 Task: Add an event with the title Marketing Campaign Assessment and Fine-tuning, date ''2024/04/08'', time 8:50 AM to 10:50 AMand add a description: The session will conclude with a wrap-up discussion, where mentees can reflect on the insights gained and mentors can offer any final words of encouragement. Participants will have the opportunity to exchange contact information and establish ongoing mentoring relationships beyond the event.Select event color  Grape . Add location for the event as: 987 Via dei Condotti, Rome, Italy, logged in from the account softage.5@softage.netand send the event invitation to softage.9@softage.net and softage.10@softage.net. Set a reminder for the event Daily
Action: Mouse moved to (49, 109)
Screenshot: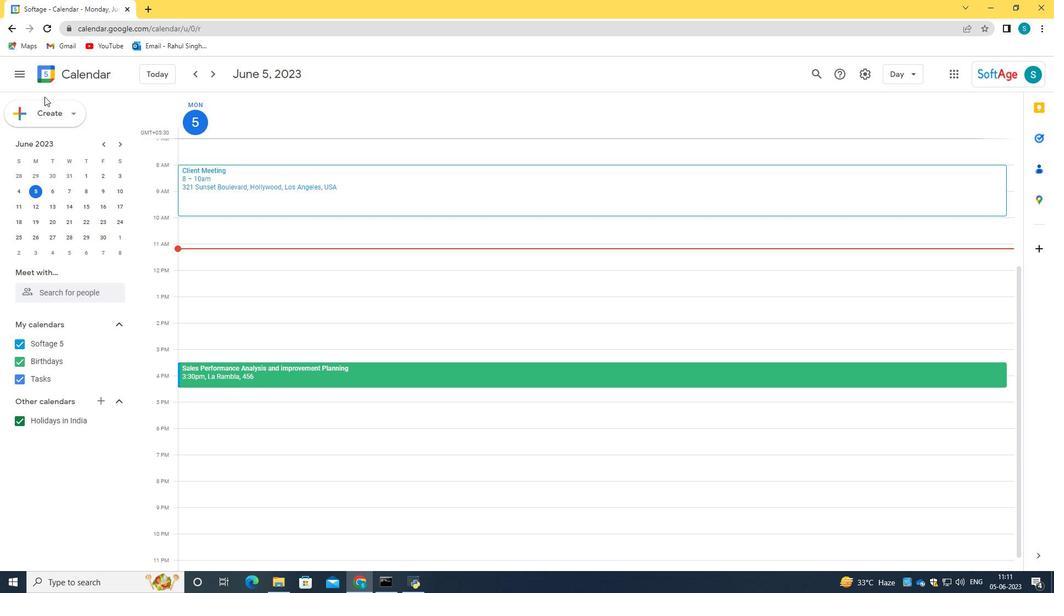 
Action: Mouse pressed left at (49, 109)
Screenshot: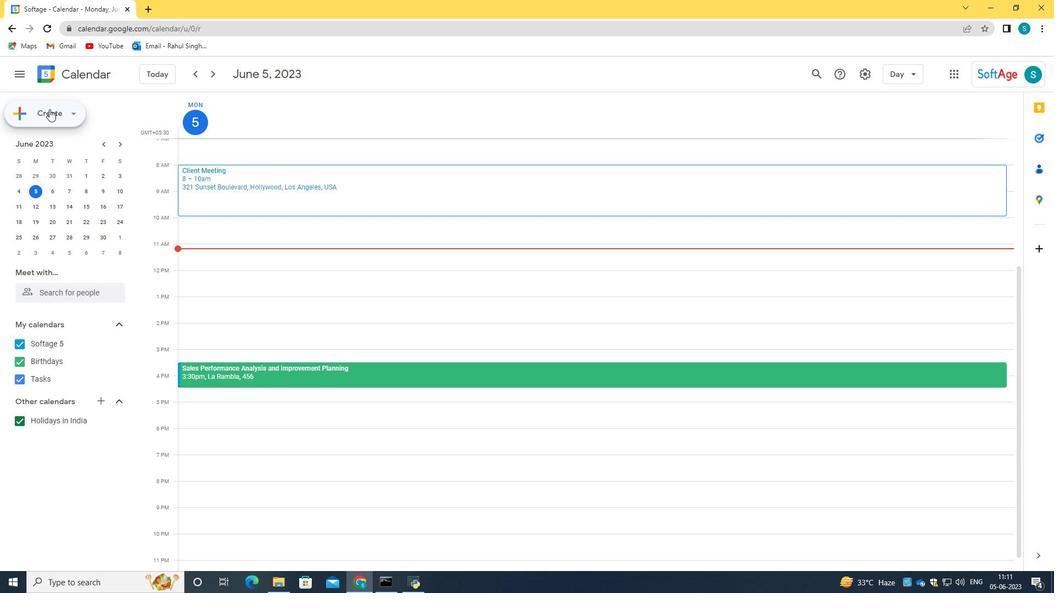 
Action: Mouse moved to (75, 143)
Screenshot: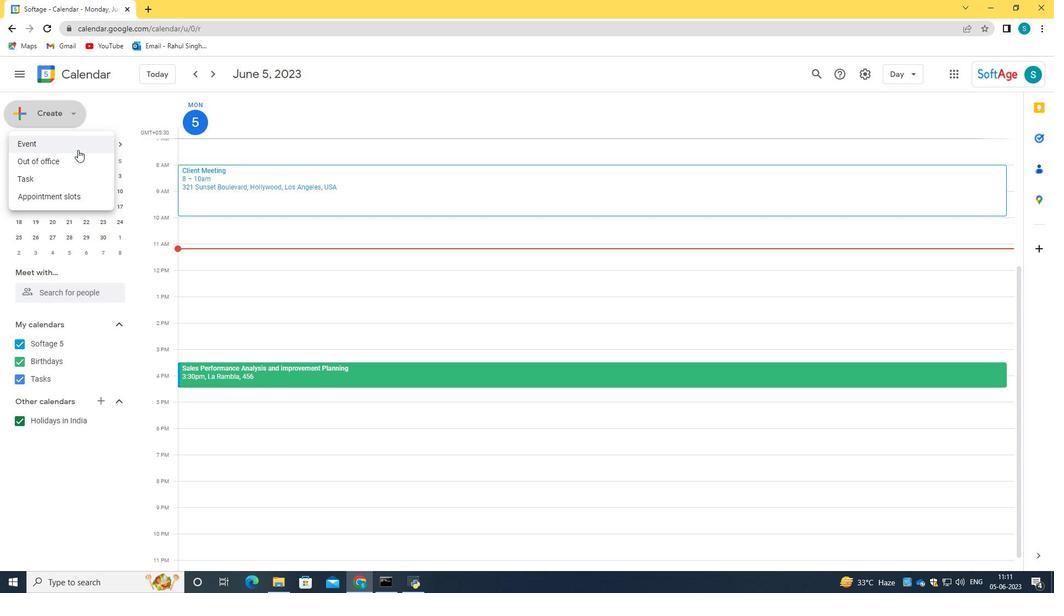 
Action: Mouse pressed left at (75, 143)
Screenshot: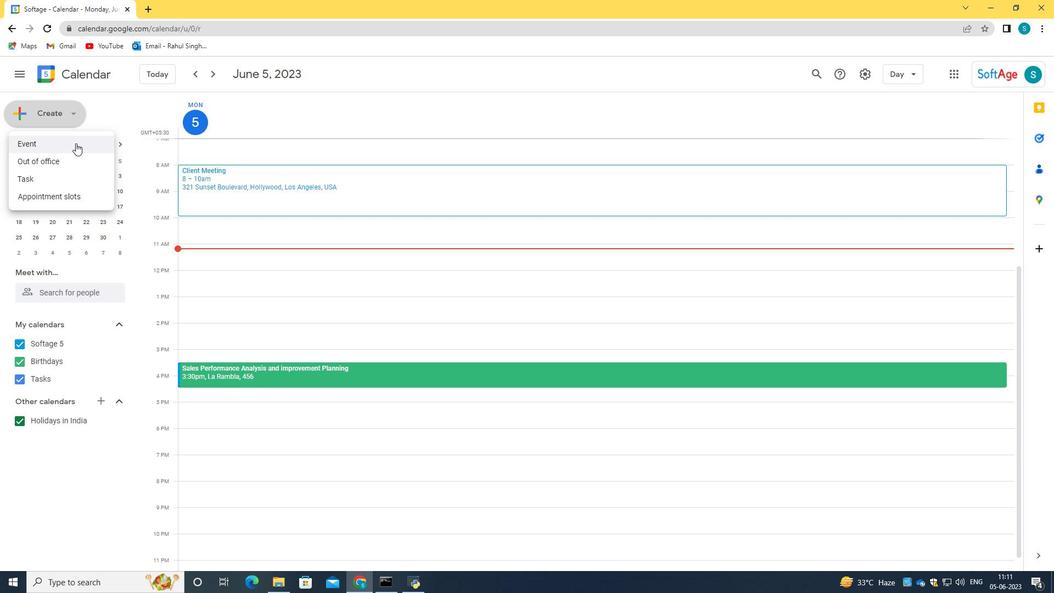 
Action: Mouse moved to (628, 438)
Screenshot: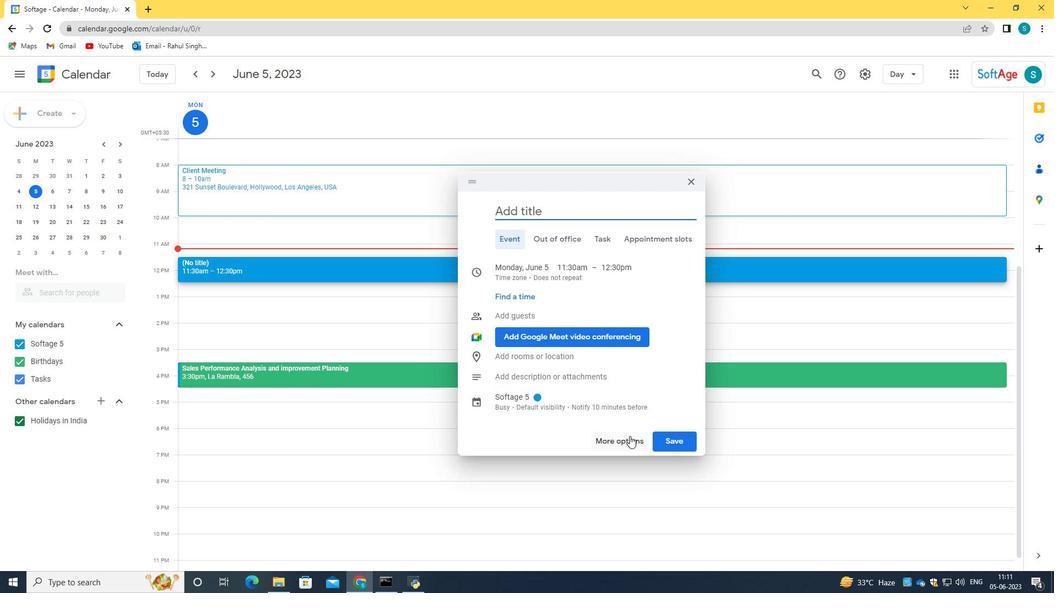 
Action: Mouse pressed left at (628, 438)
Screenshot: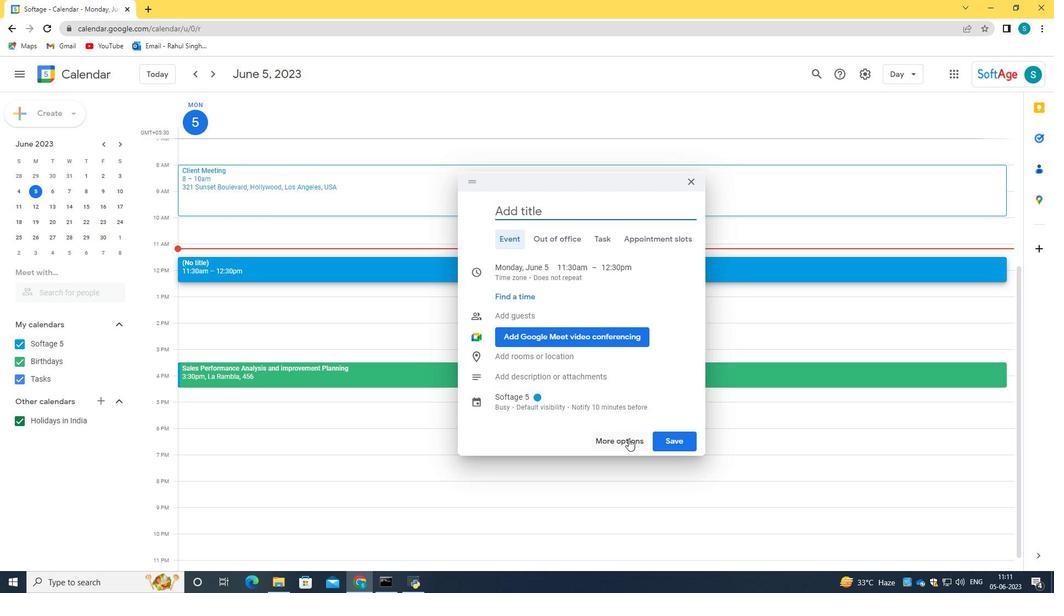 
Action: Mouse moved to (128, 85)
Screenshot: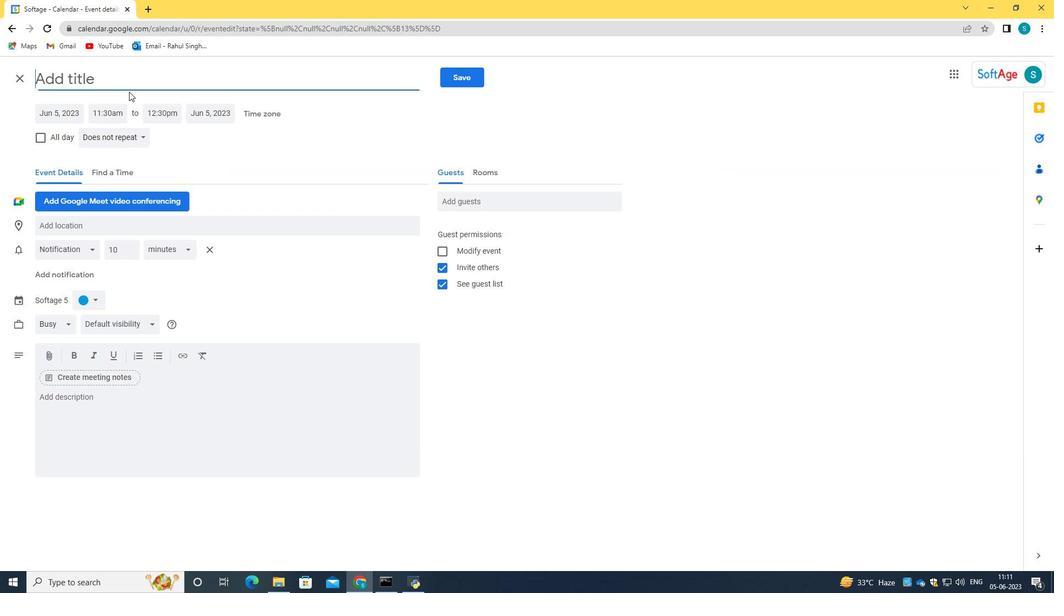 
Action: Mouse pressed left at (128, 85)
Screenshot: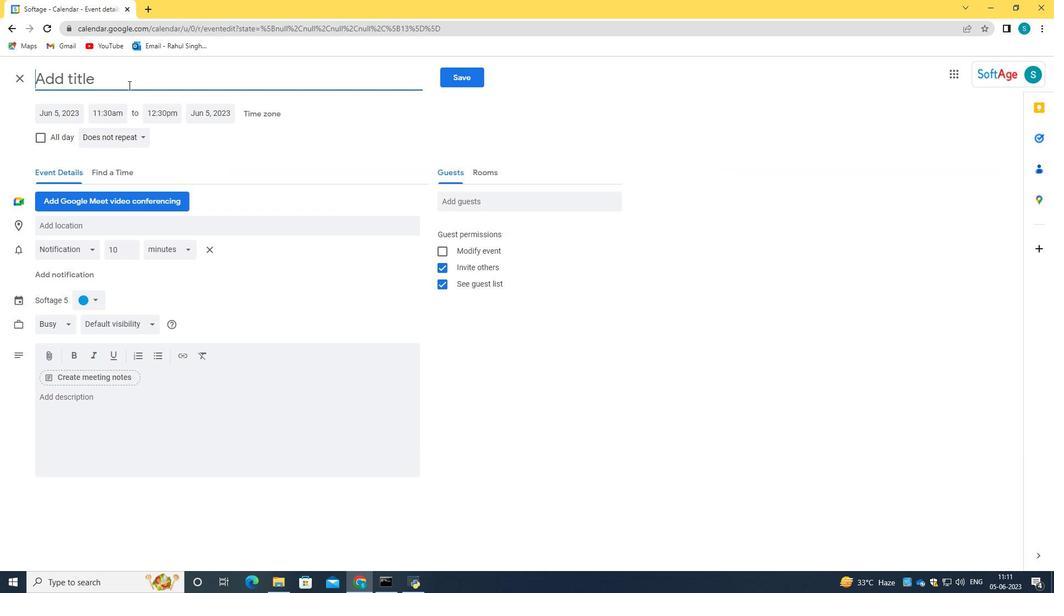 
Action: Key pressed <Key.caps_lock>M<Key.caps_lock>arketing<Key.space><Key.caps_lock>C<Key.caps_lock>ampaign<Key.space><Key.caps_lock>A<Key.caps_lock>ssessment<Key.space>and<Key.space><Key.caps_lock>F<Key.caps_lock>ine<Key.space><Key.backspace>-tunning
Screenshot: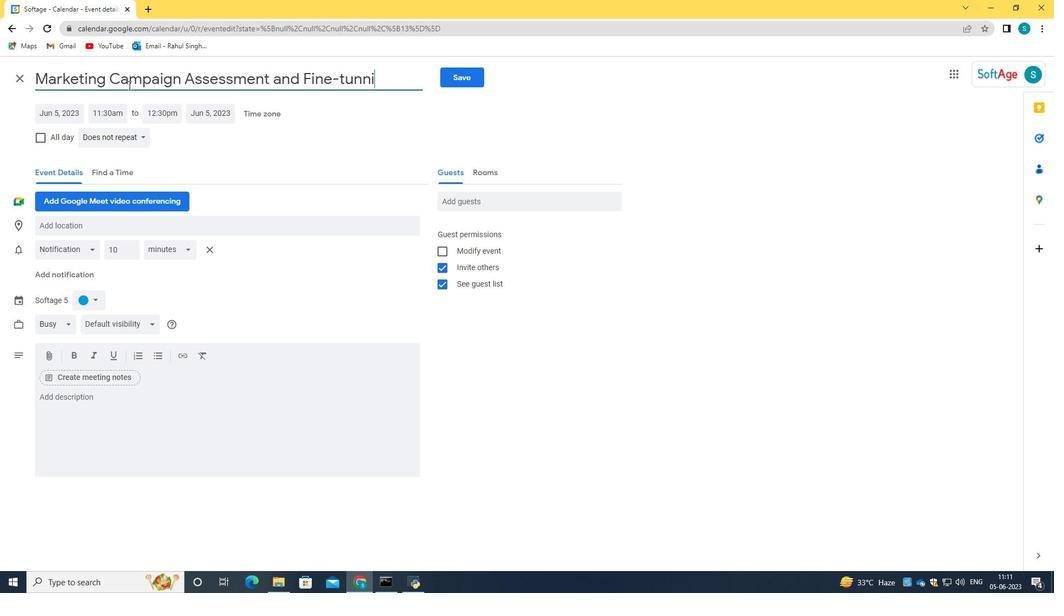 
Action: Mouse moved to (58, 112)
Screenshot: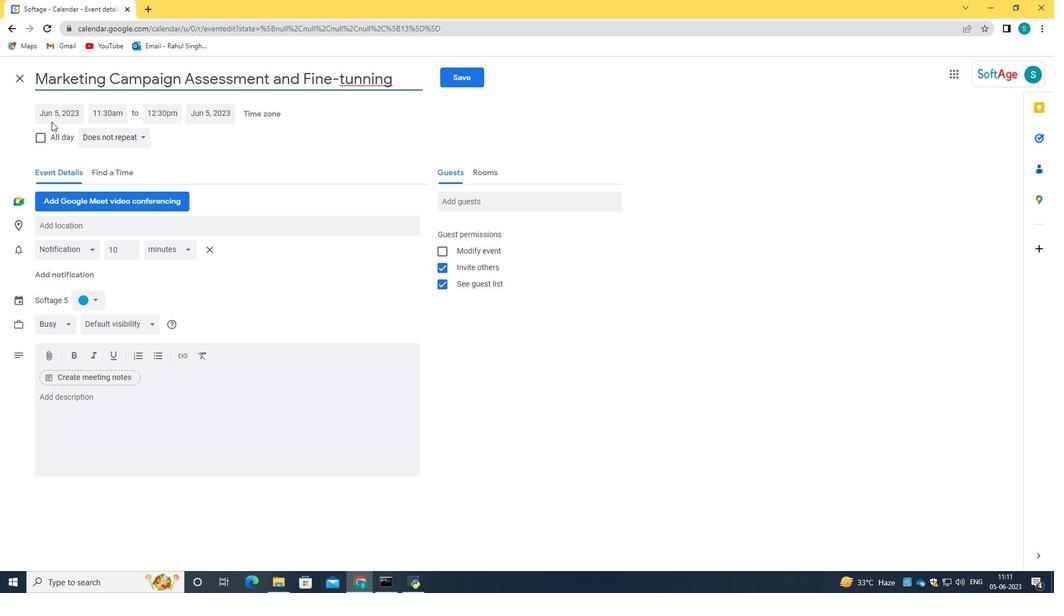 
Action: Mouse pressed left at (58, 112)
Screenshot: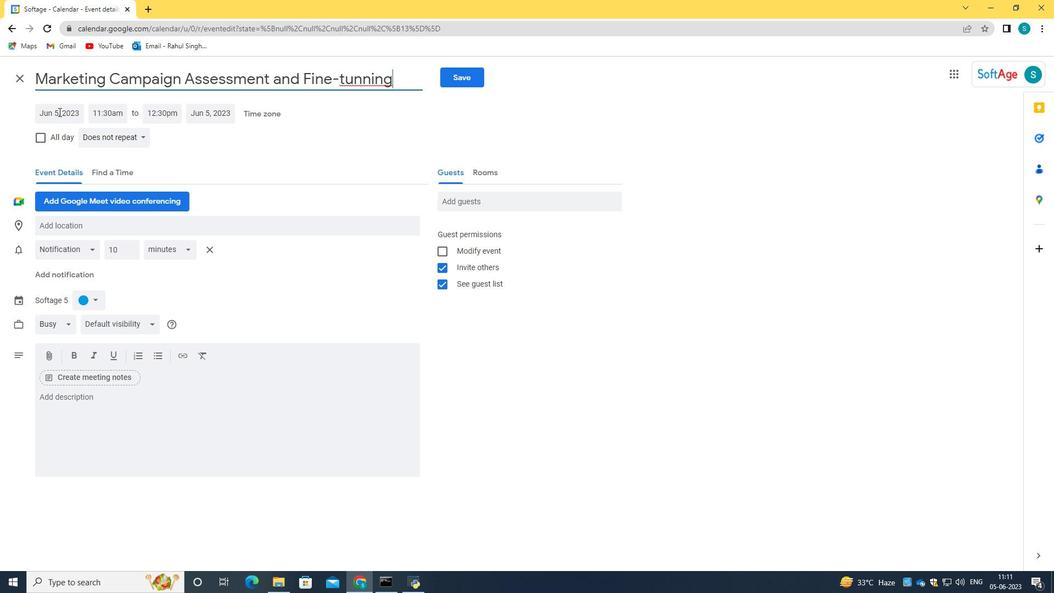
Action: Key pressed 2024/04/08<Key.tab>8<Key.shift_r>:50<Key.space>am<Key.tab>10<Key.shift_r>:50<Key.space>am<Key.tab><Key.tab><Key.tab>
Screenshot: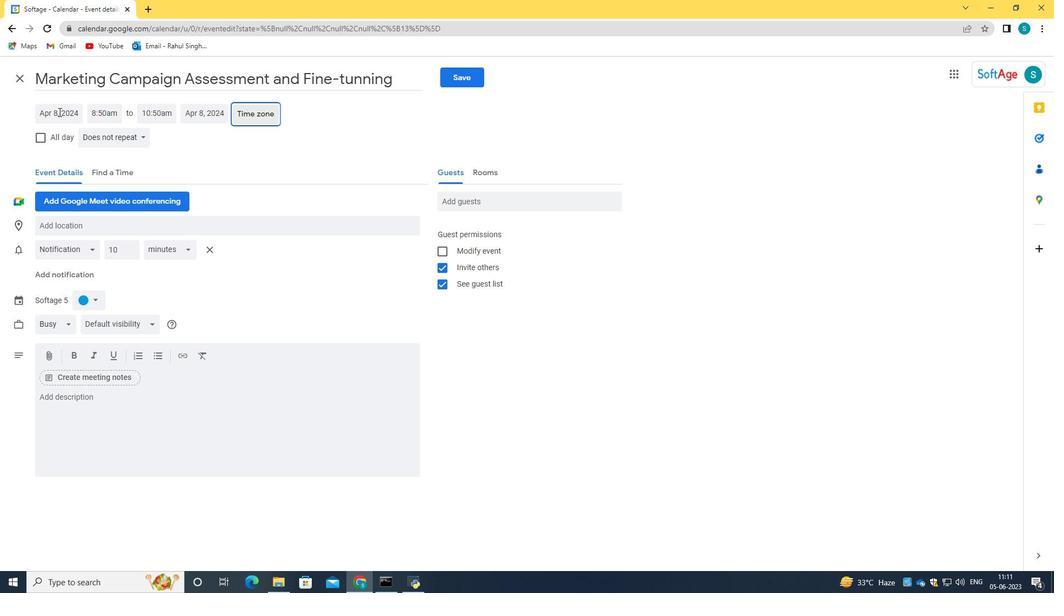 
Action: Mouse moved to (97, 443)
Screenshot: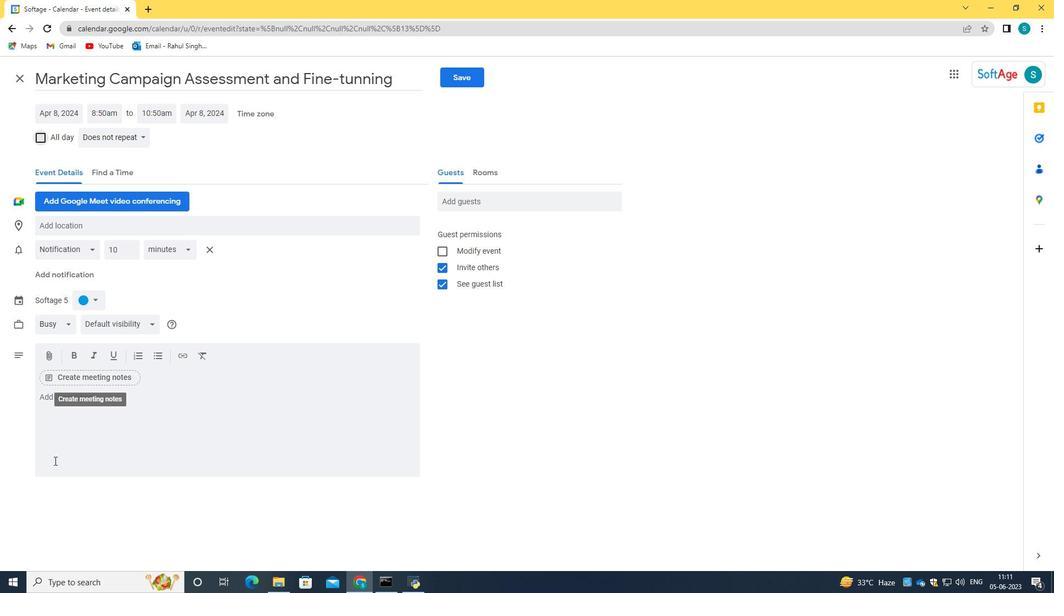 
Action: Mouse pressed left at (97, 443)
Screenshot: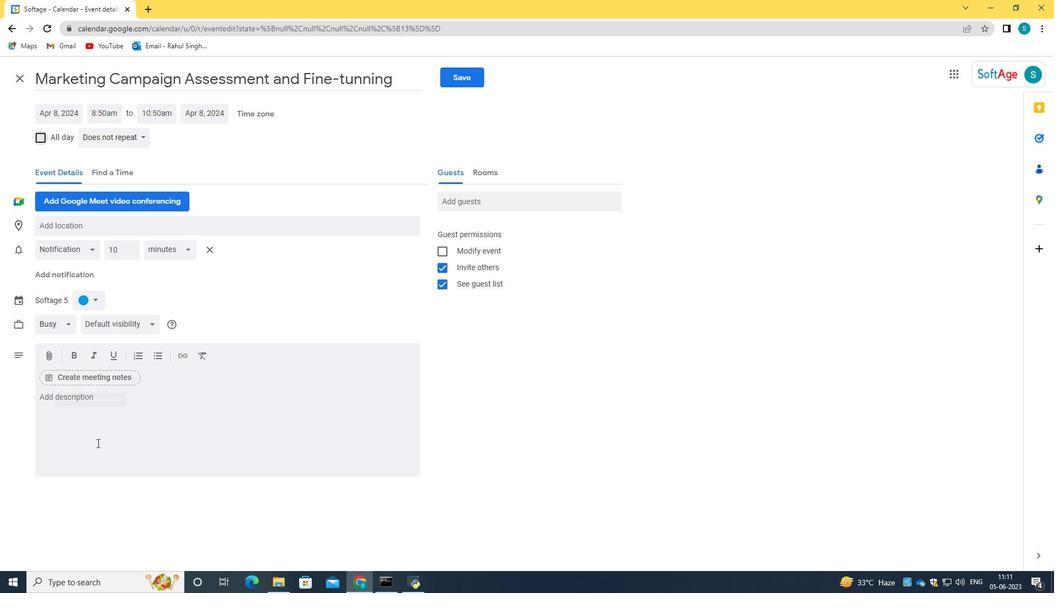 
Action: Key pressed <Key.caps_lock>T<Key.caps_lock>he<Key.space>session<Key.space>will<Key.space>conclude<Key.space>with<Key.space>a<Key.space>wrap-up<Key.space>discussion,<Key.space>where<Key.space>mentees<Key.space>can<Key.space>reflect<Key.space>on<Key.space>the<Key.space>insights<Key.space>gained<Key.space>and<Key.space>mentors<Key.space>can<Key.space>offer<Key.space>any<Key.space>finmn<Key.backspace><Key.backspace>al<Key.space>words<Key.space>of<Key.space>encouragement.<Key.space><Key.caps_lock>P<Key.caps_lock>articipants<Key.space>will<Key.space>have<Key.space>the<Key.space>opportunity<Key.space>to<Key.space>exchange<Key.space>contact<Key.space>information<Key.space>and<Key.space>establish<Key.space>ongio<Key.backspace><Key.backspace>oing<Key.space>me<Key.backspace>entoring<Key.space>relationship<Key.space>beyond<Key.space>the<Key.space>event.
Screenshot: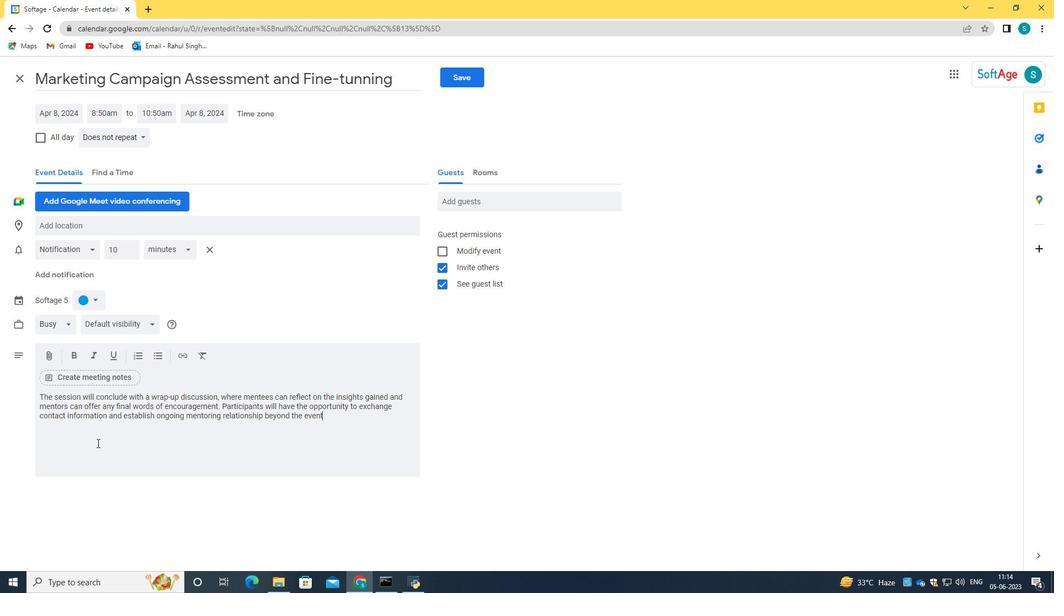
Action: Mouse moved to (88, 295)
Screenshot: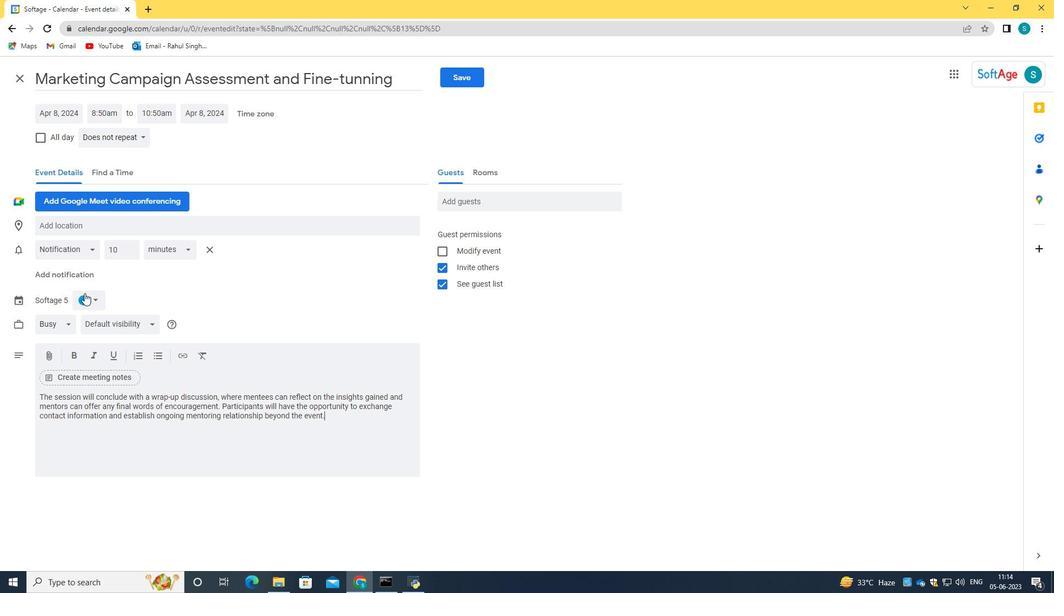 
Action: Mouse pressed left at (88, 295)
Screenshot: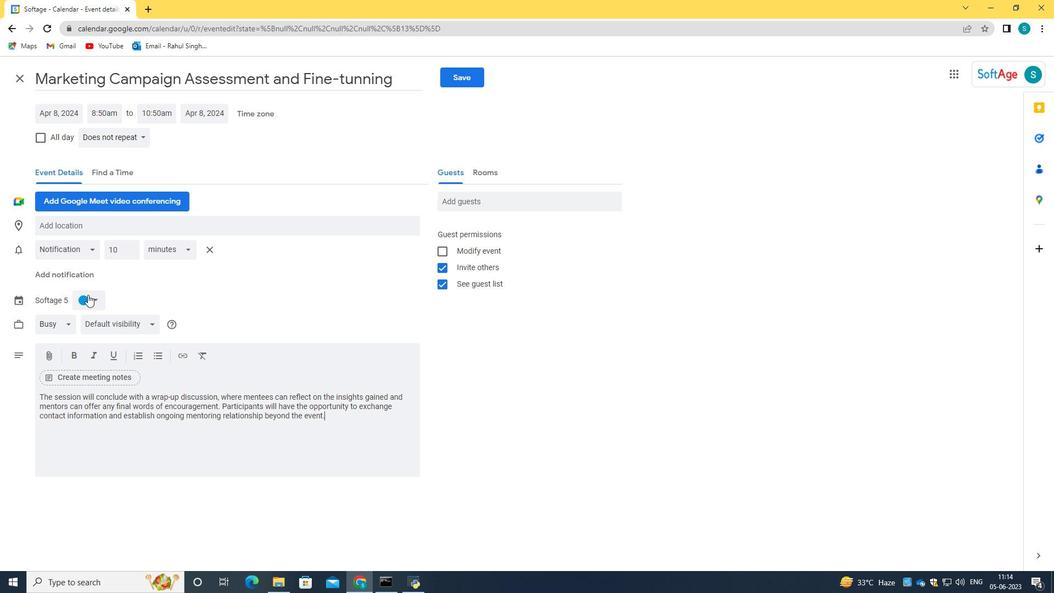 
Action: Mouse moved to (98, 351)
Screenshot: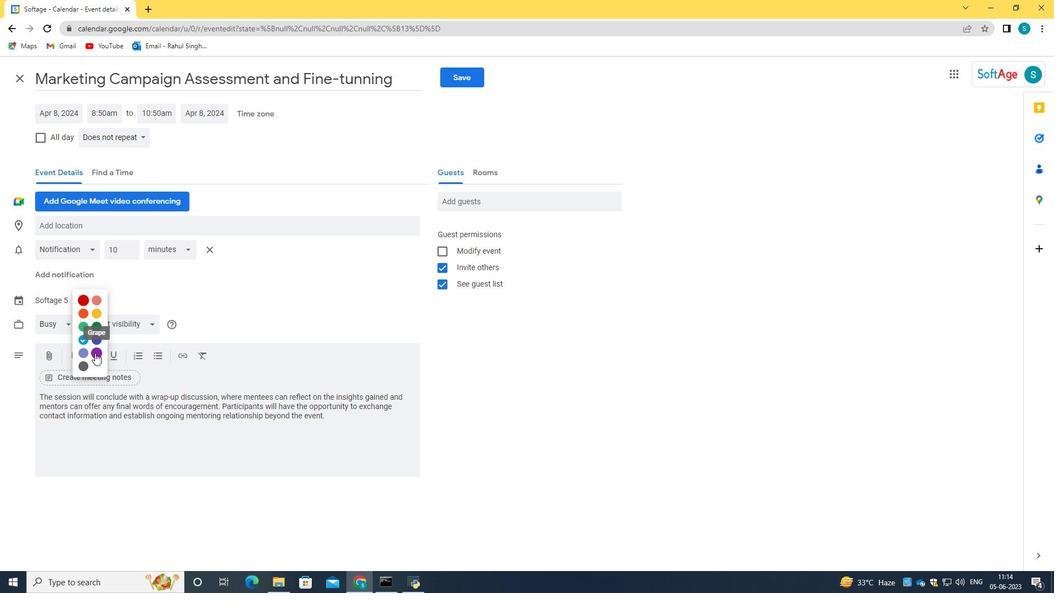 
Action: Mouse pressed left at (98, 351)
Screenshot: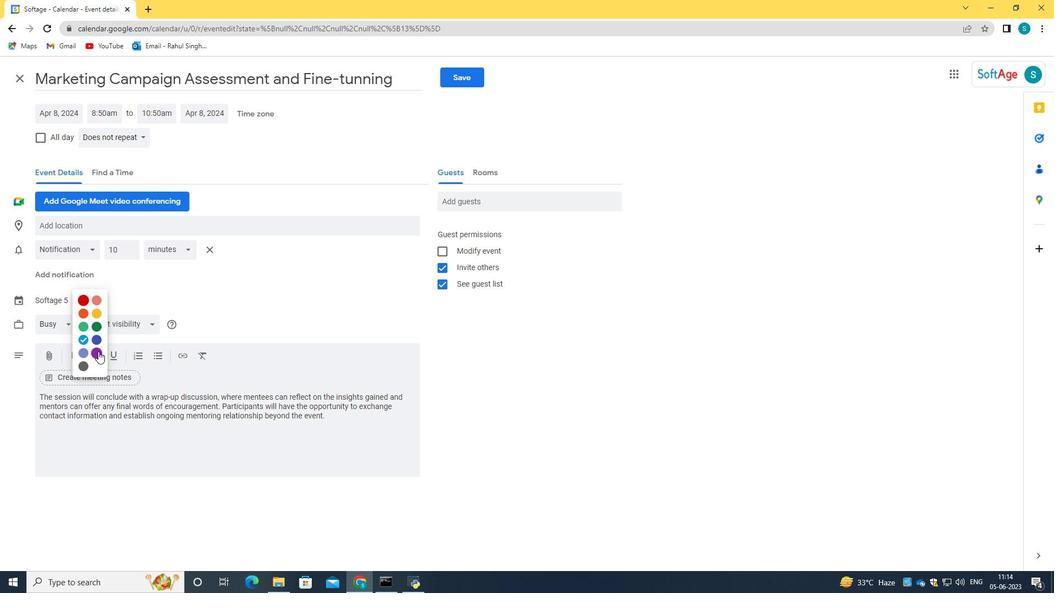 
Action: Mouse moved to (107, 229)
Screenshot: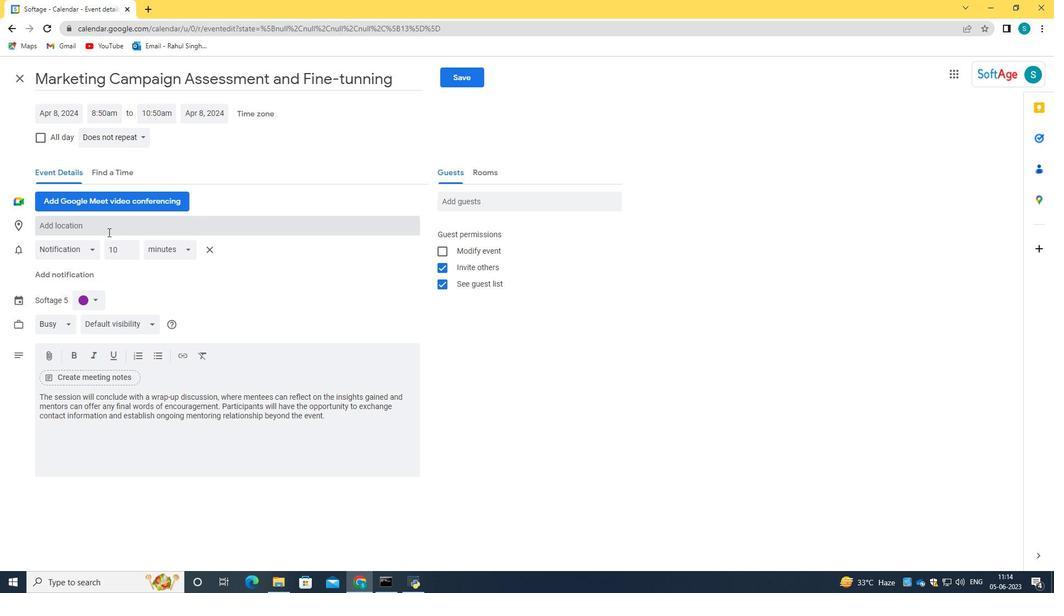 
Action: Mouse pressed left at (107, 229)
Screenshot: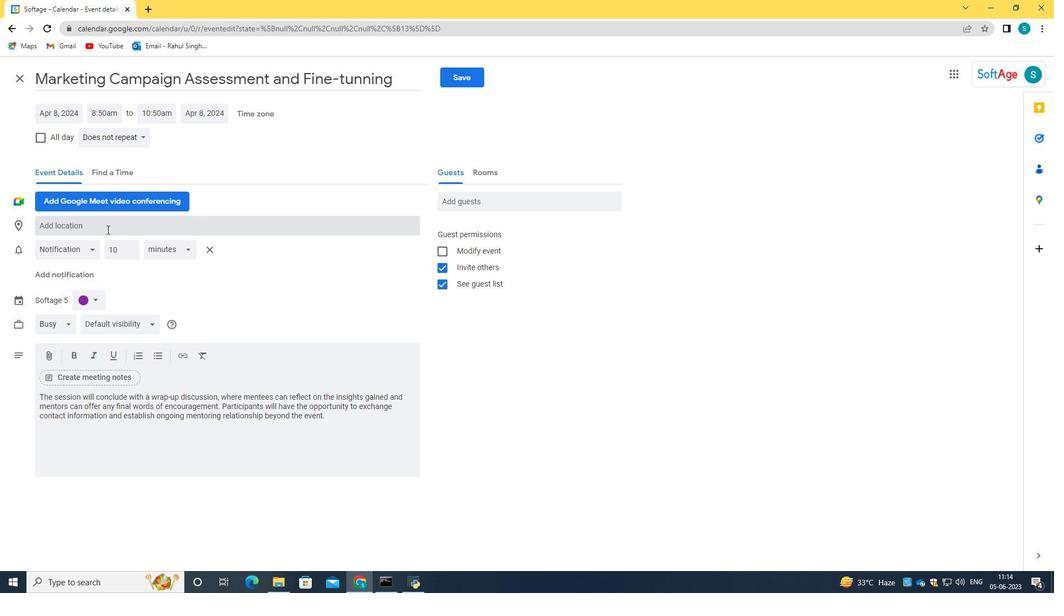 
Action: Key pressed 987<Key.space><Key.caps_lock>C<Key.caps_lock><Key.insert><Key.backspace><Key.caps_lock>V<Key.caps_lock>ia<Key.space><Key.caps_lock><Key.caps_lock>dei<Key.space><Key.caps_lock>C<Key.caps_lock>ondotti,<Key.space><Key.caps_lock>R<Key.caps_lock>ome<Key.space><Key.backspace>,<Key.space><Key.caps_lock>IT<Key.backspace><Key.caps_lock>taly
Screenshot: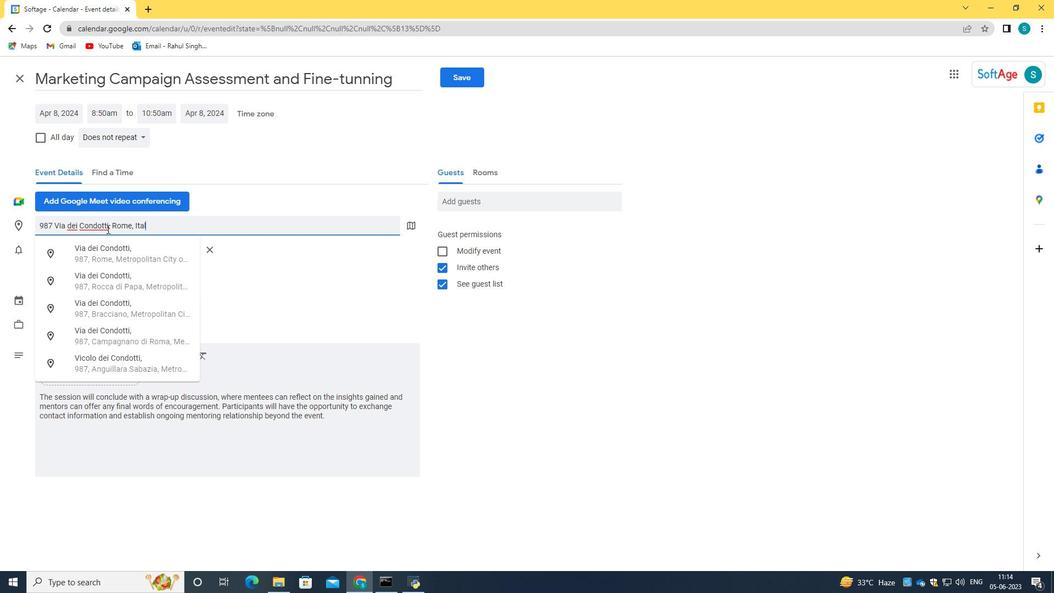 
Action: Mouse moved to (161, 262)
Screenshot: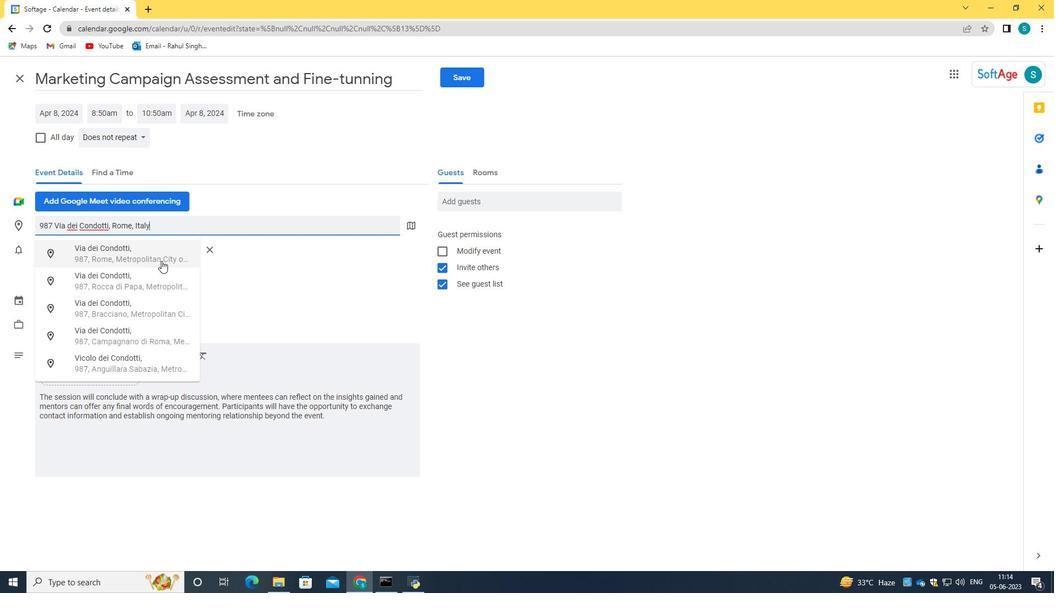 
Action: Mouse pressed left at (161, 262)
Screenshot: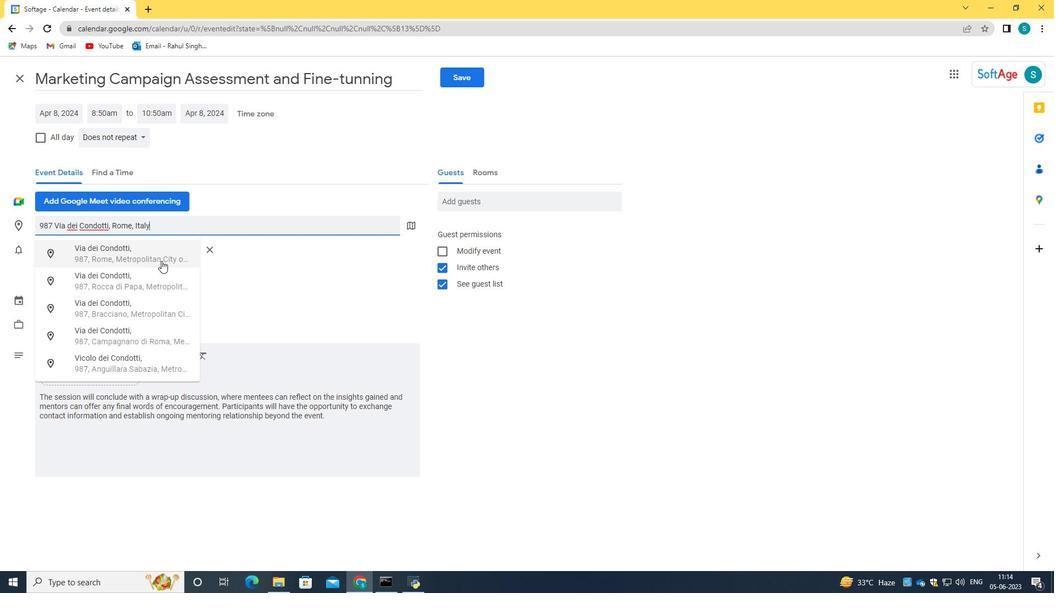 
Action: Mouse moved to (487, 197)
Screenshot: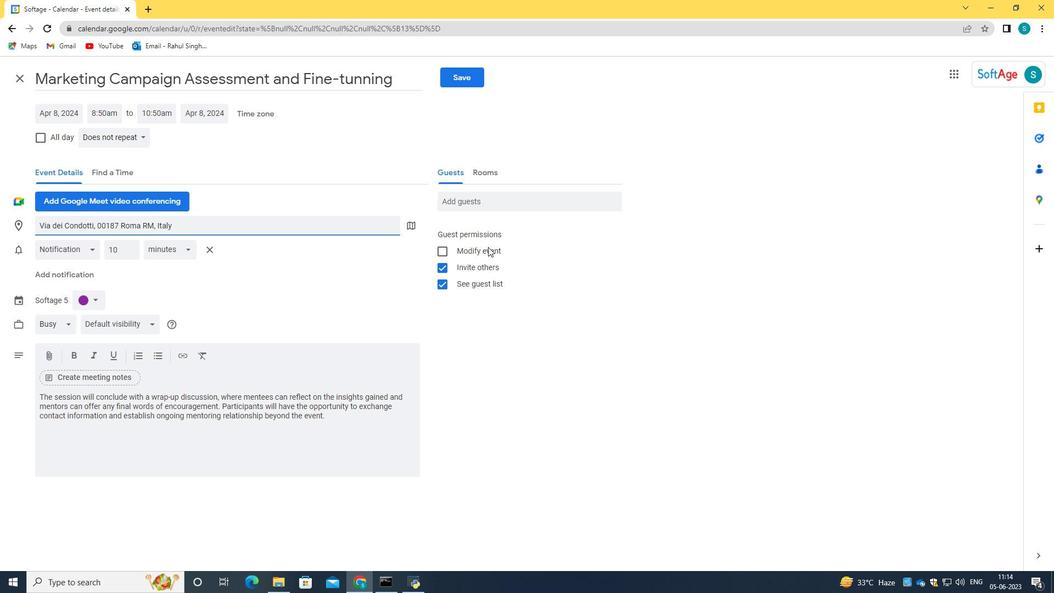 
Action: Mouse pressed left at (487, 197)
Screenshot: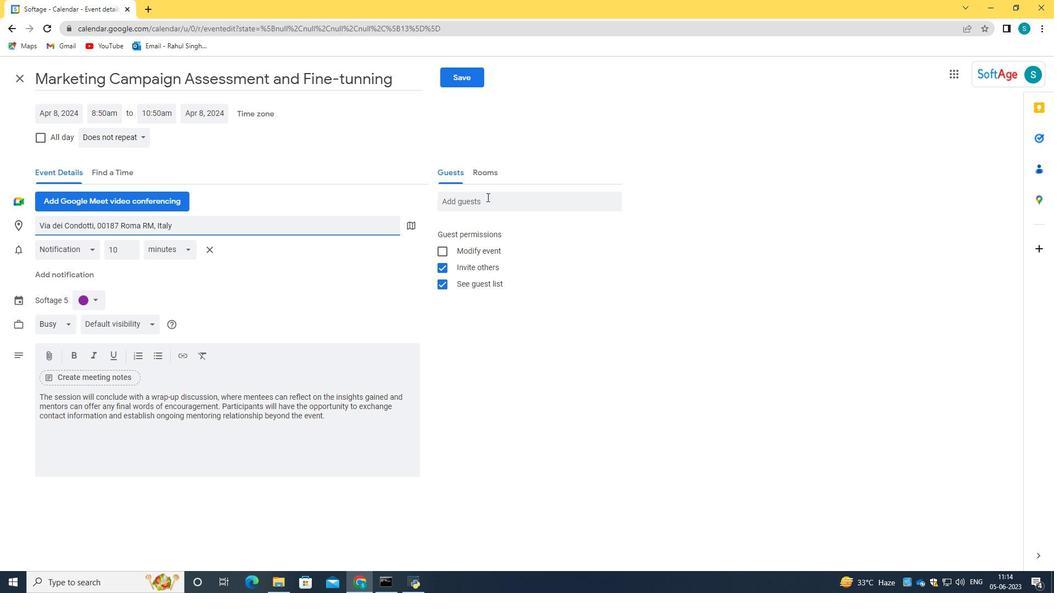 
Action: Key pressed <Key.caps_lock><Key.caps_lock>softage.9<Key.shift>@softage.net<Key.tab>softage.10<Key.shift>@softage.net
Screenshot: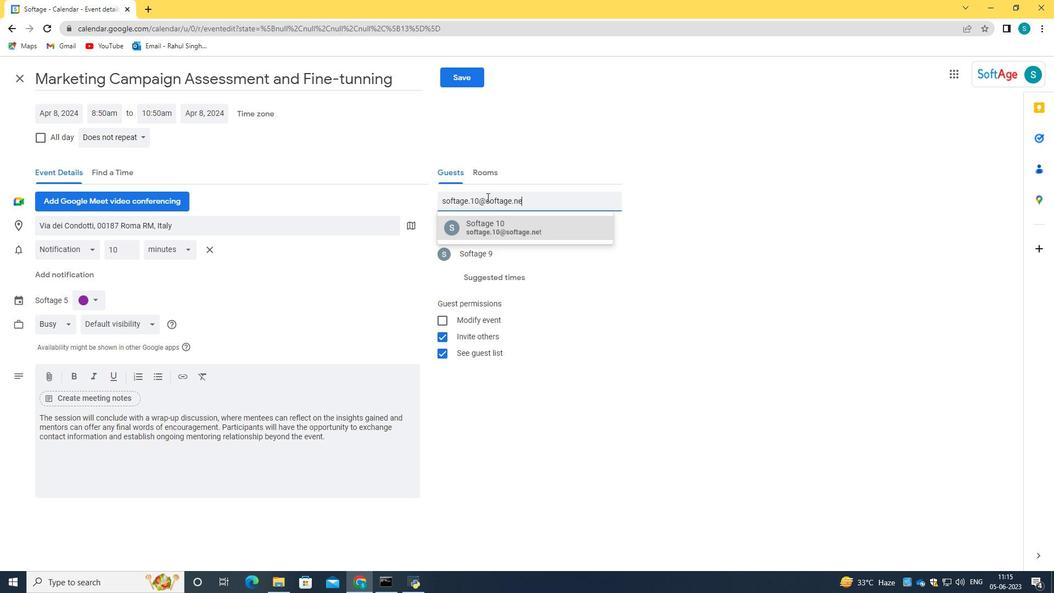 
Action: Mouse moved to (521, 223)
Screenshot: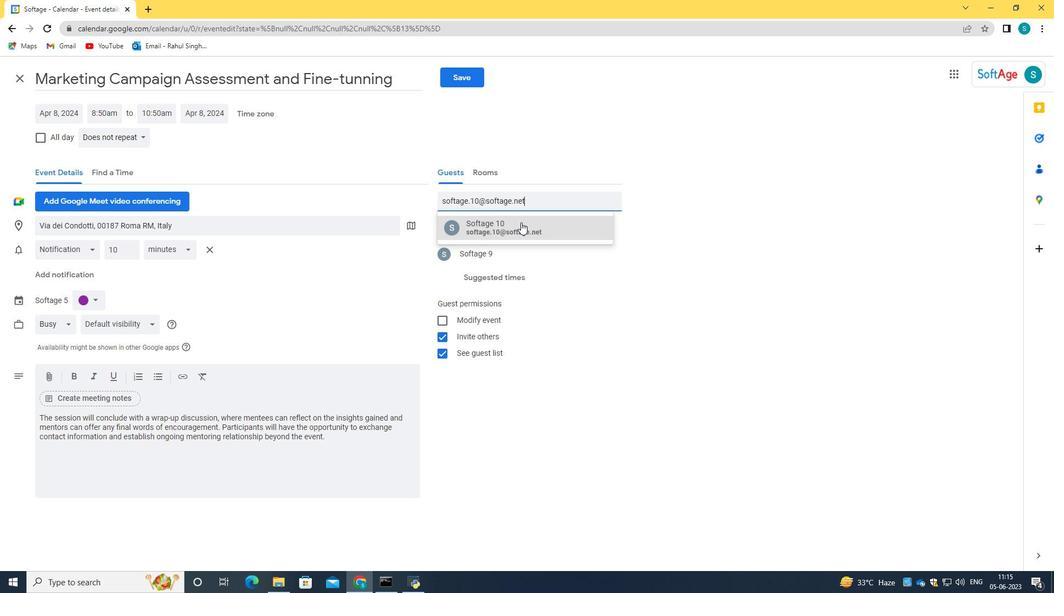 
Action: Mouse pressed left at (521, 223)
Screenshot: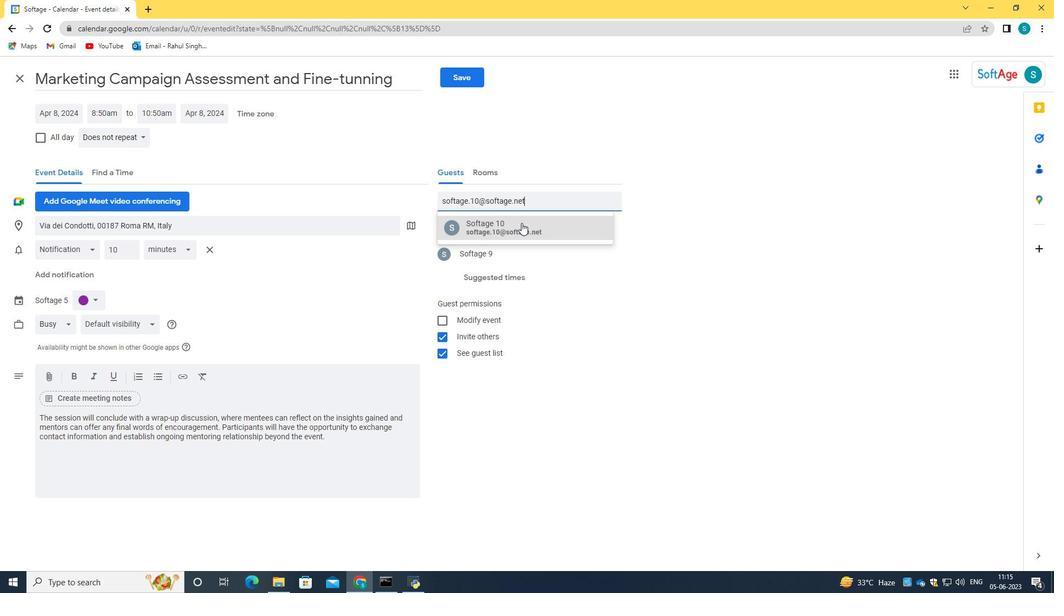 
Action: Mouse moved to (129, 141)
Screenshot: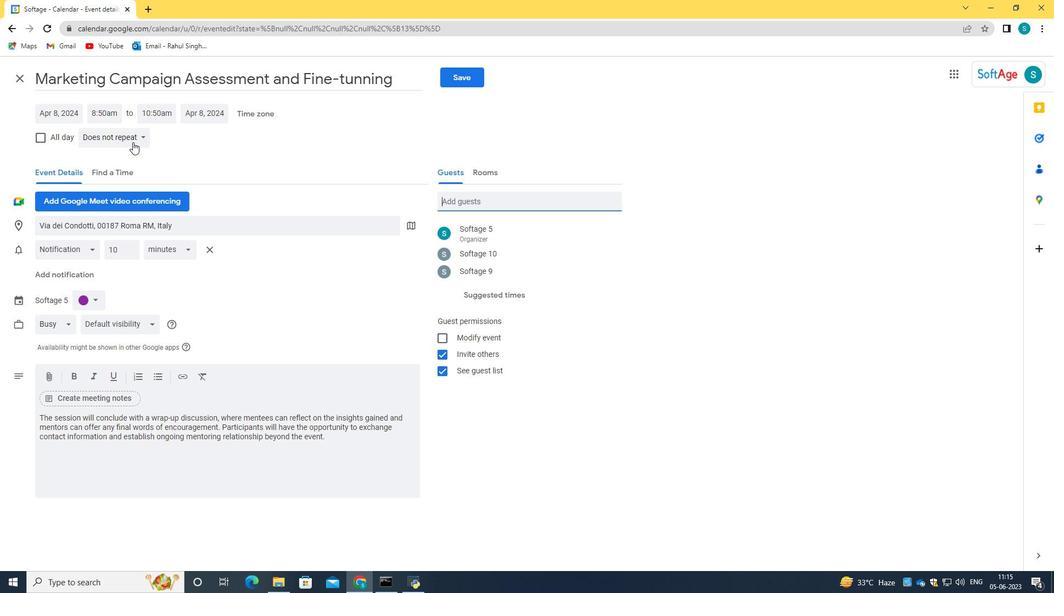 
Action: Mouse pressed left at (129, 141)
Screenshot: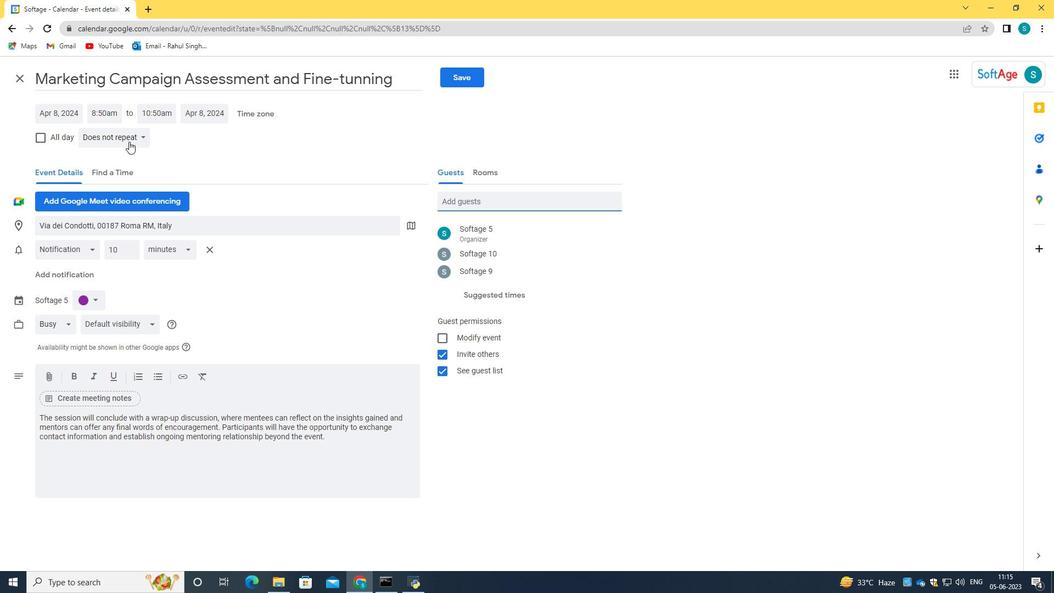 
Action: Mouse moved to (115, 152)
Screenshot: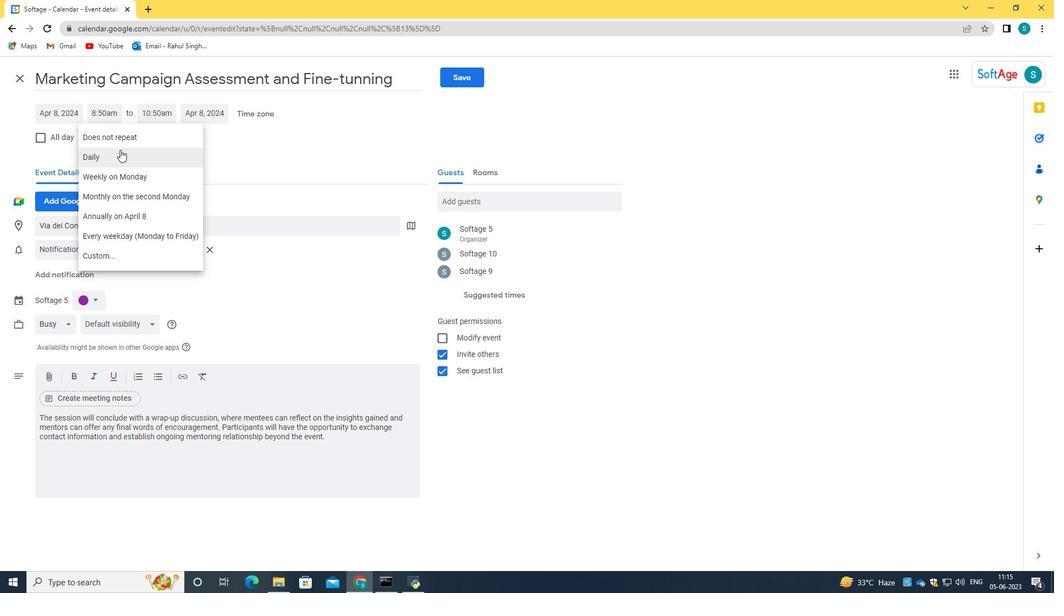 
Action: Mouse pressed left at (115, 152)
Screenshot: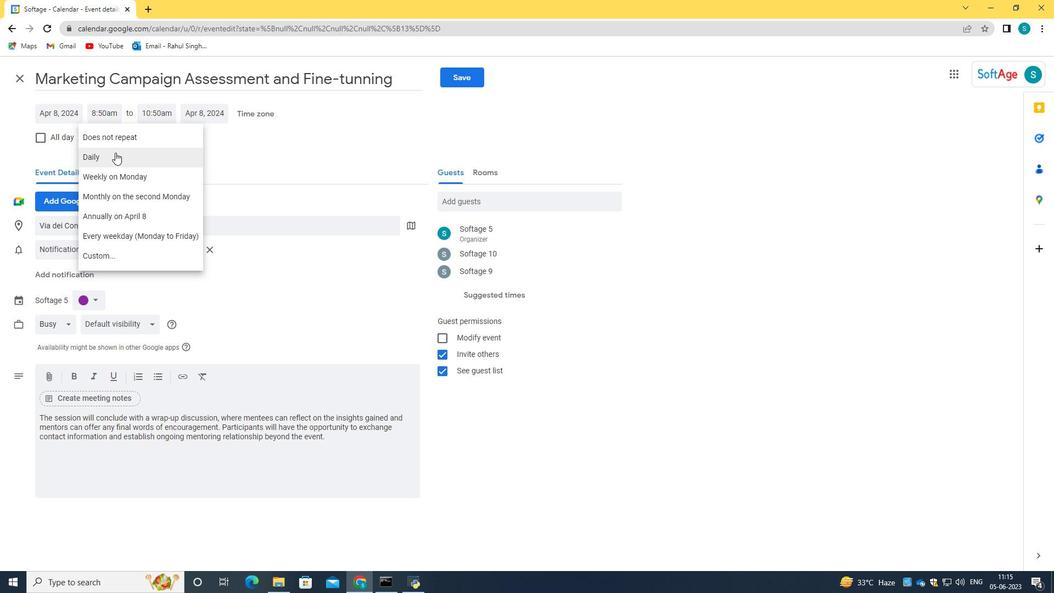 
Action: Mouse moved to (457, 84)
Screenshot: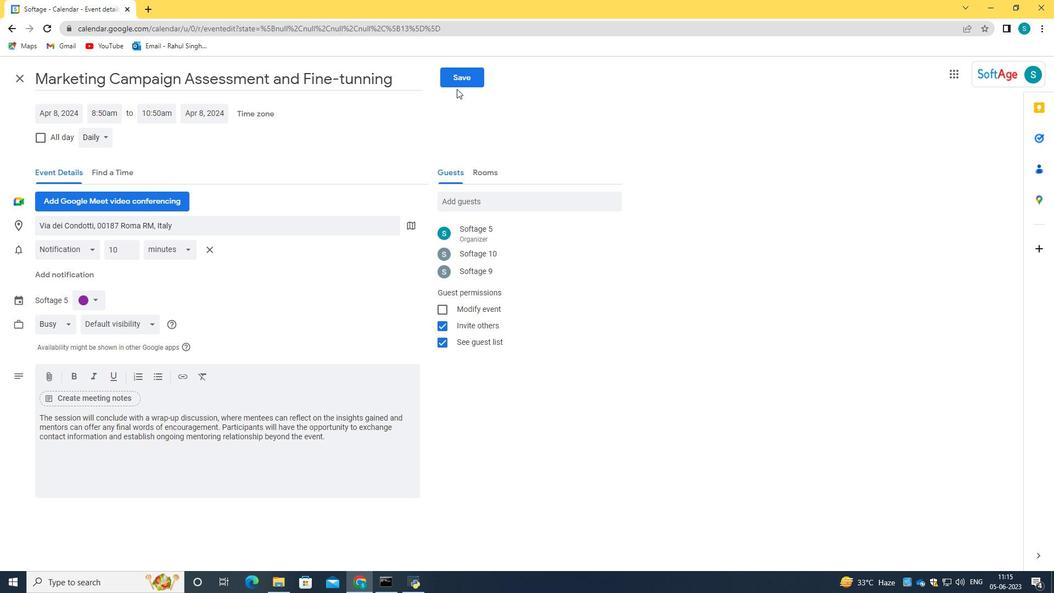 
Action: Mouse pressed left at (457, 84)
Screenshot: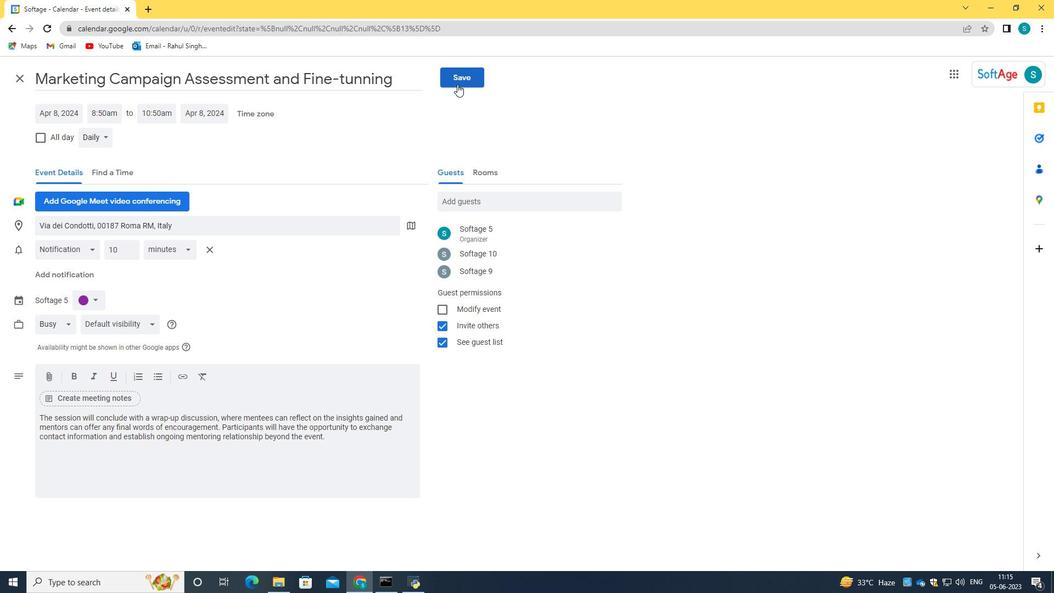 
Action: Mouse moved to (637, 337)
Screenshot: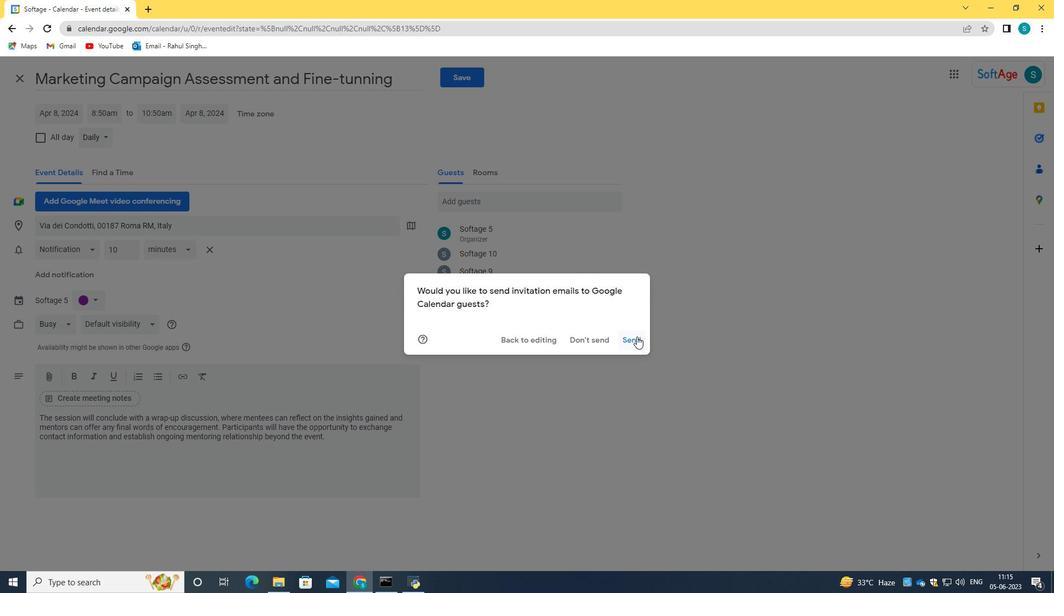 
Action: Mouse pressed left at (637, 337)
Screenshot: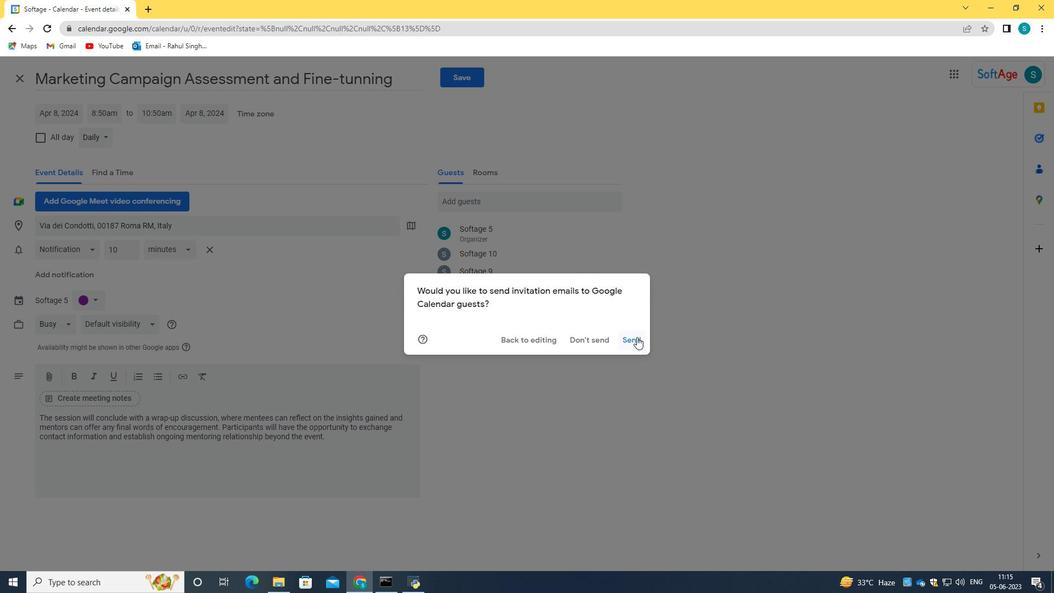 
